 Task: Create in the project UniTech a sprint 'Scope Safari'.
Action: Mouse moved to (1340, 473)
Screenshot: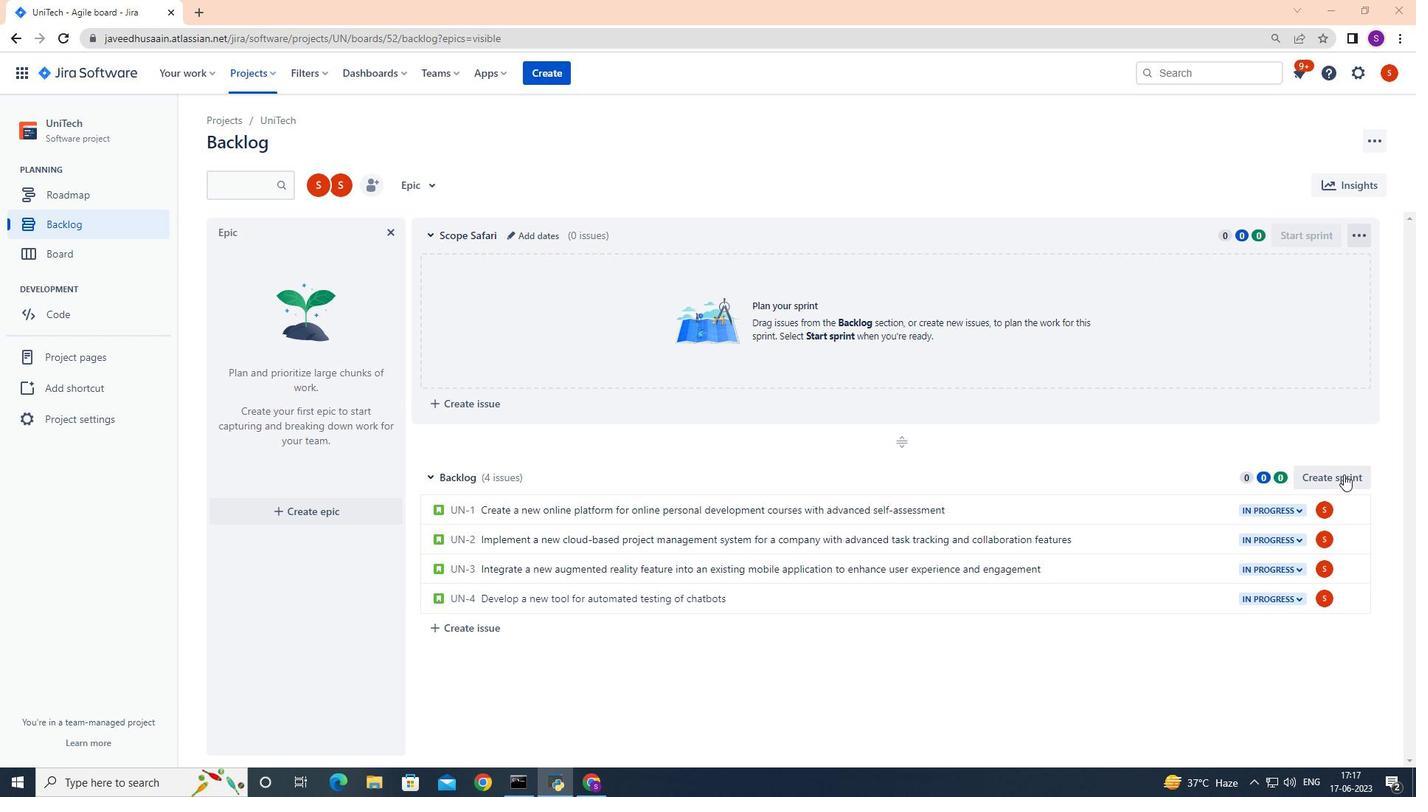
Action: Mouse pressed left at (1340, 473)
Screenshot: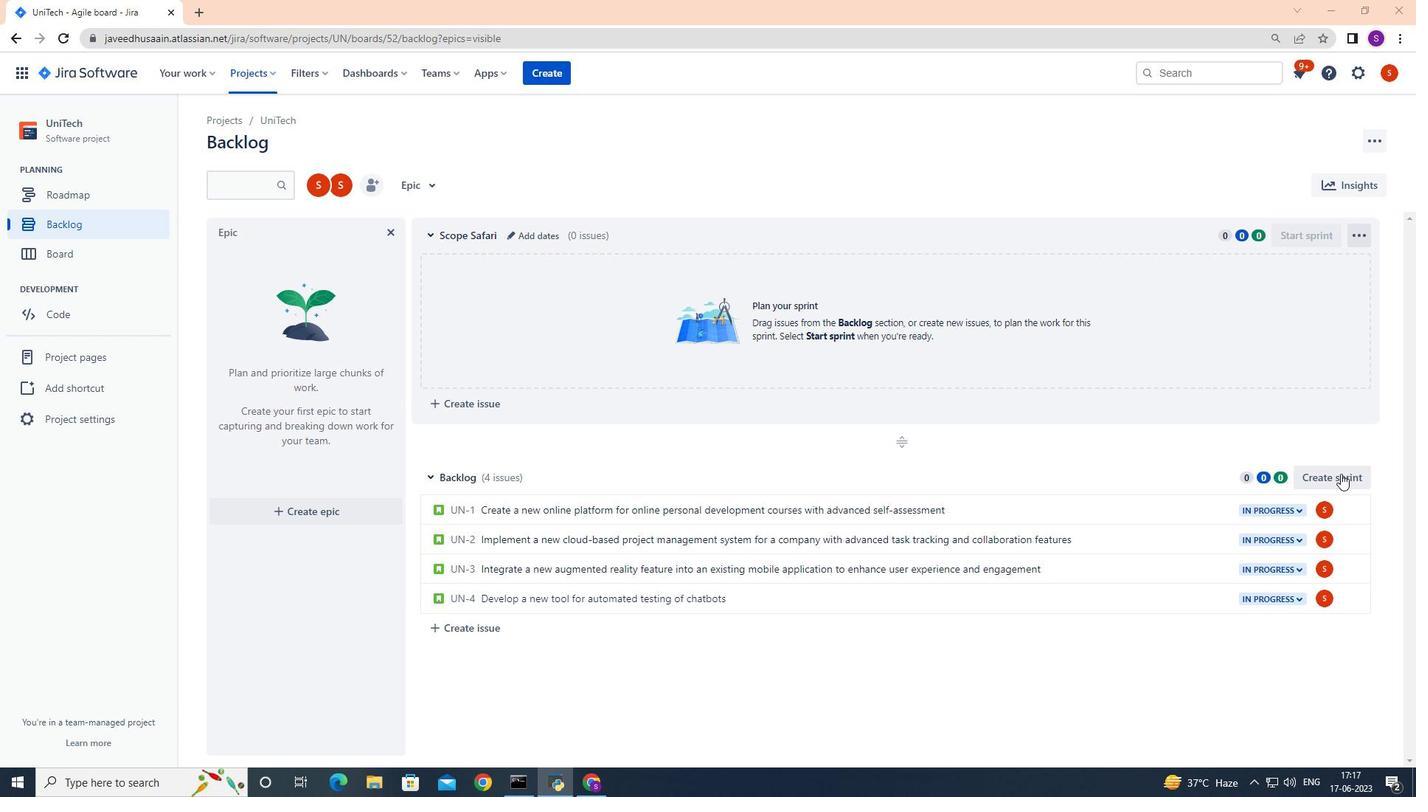 
Action: Mouse moved to (511, 478)
Screenshot: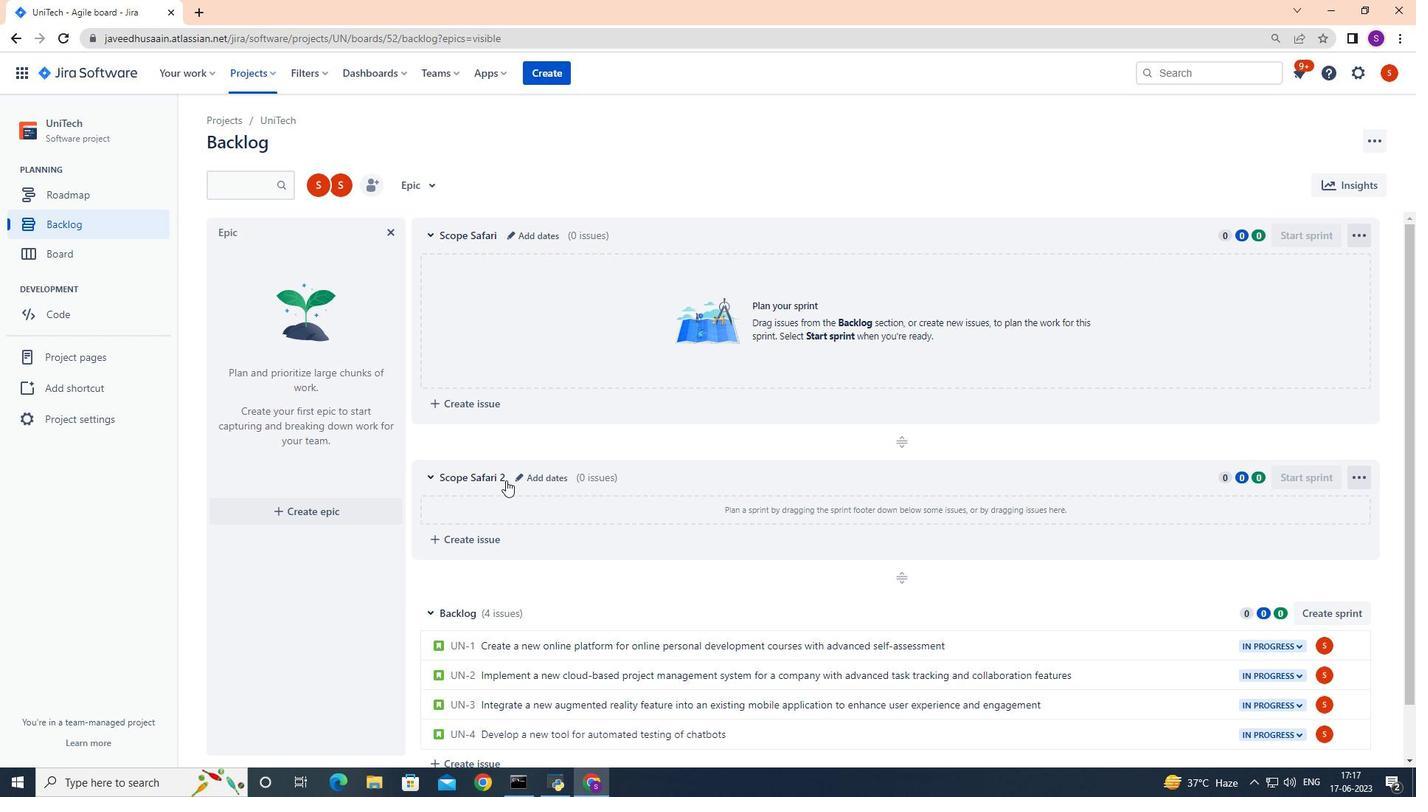 
Action: Mouse pressed left at (511, 478)
Screenshot: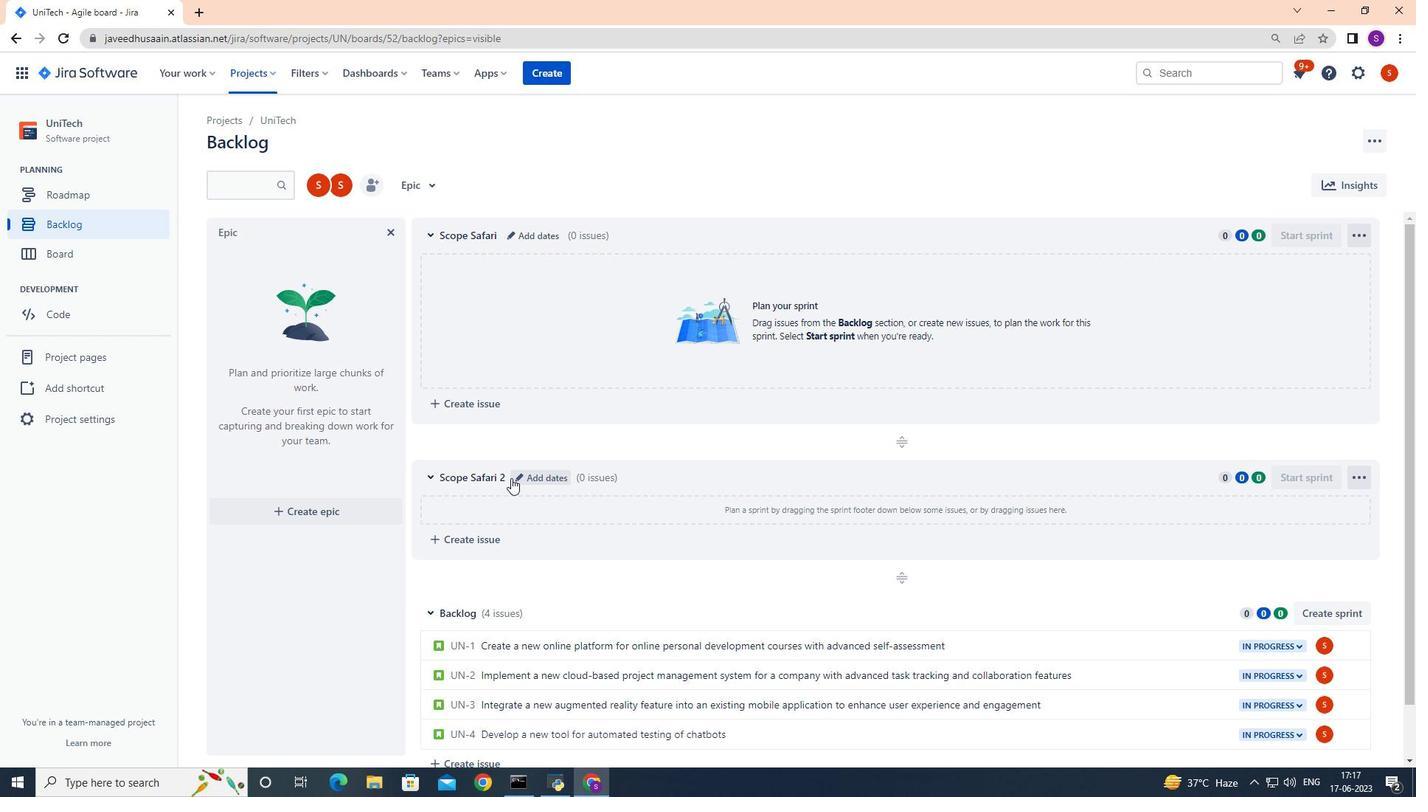 
Action: Mouse moved to (619, 180)
Screenshot: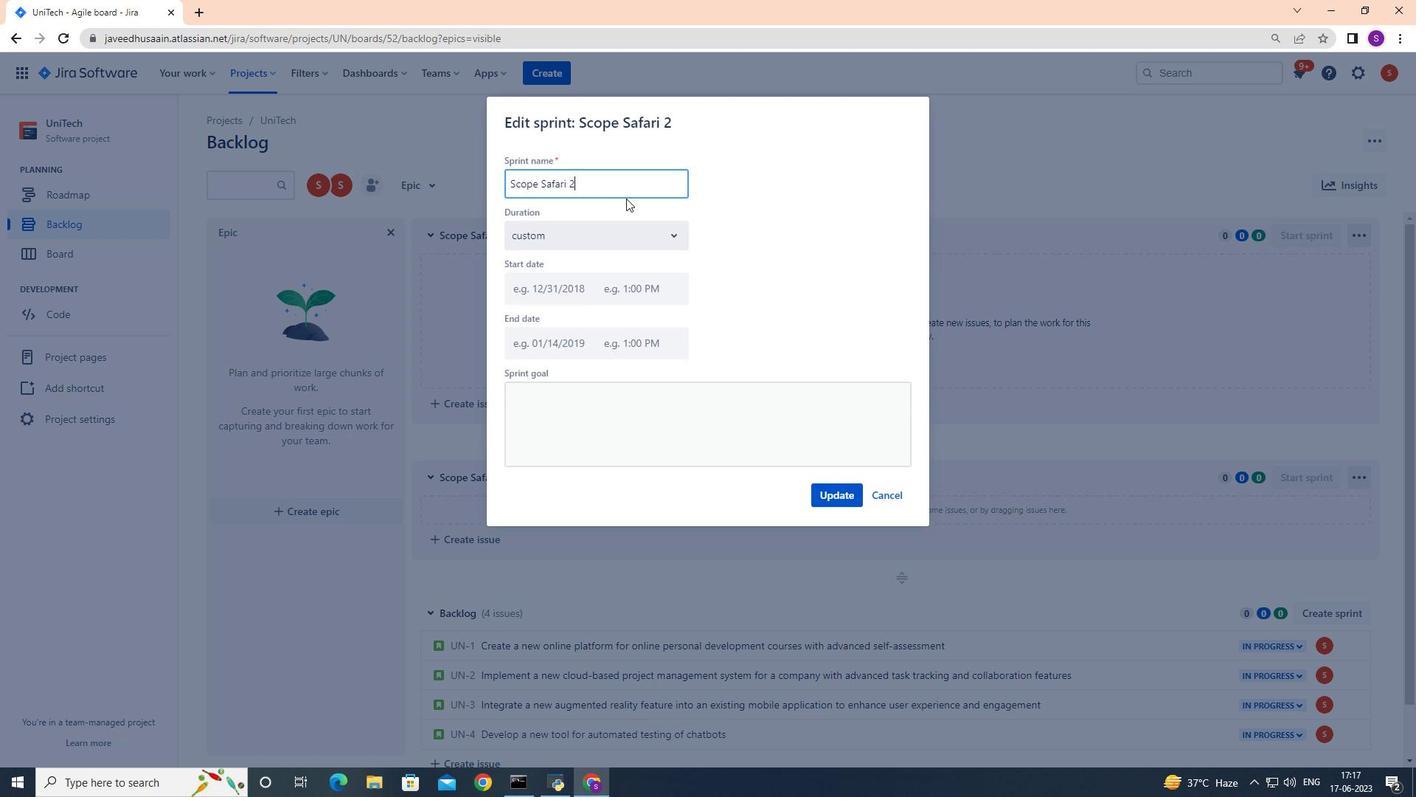 
Action: Mouse pressed left at (619, 180)
Screenshot: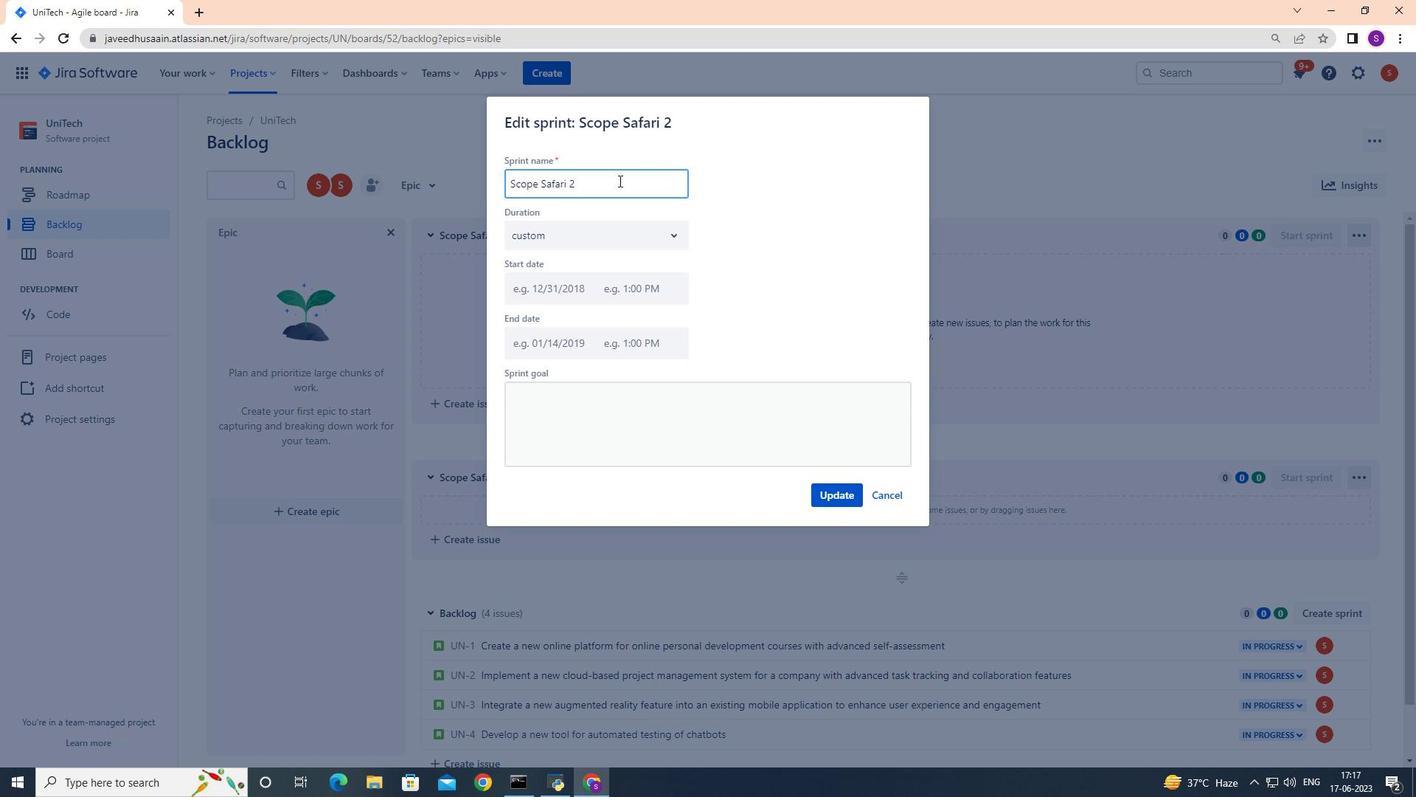 
Action: Key pressed <Key.backspace><Key.backspace><Key.backspace><Key.backspace><Key.backspace><Key.backspace><Key.backspace><Key.backspace><Key.backspace><Key.backspace><Key.backspace><Key.backspace><Key.backspace><Key.backspace><Key.backspace><Key.backspace><Key.backspace><Key.backspace><Key.backspace><Key.backspace><Key.backspace><Key.backspace><Key.shift>Scope<Key.space><Key.shift>Safari
Screenshot: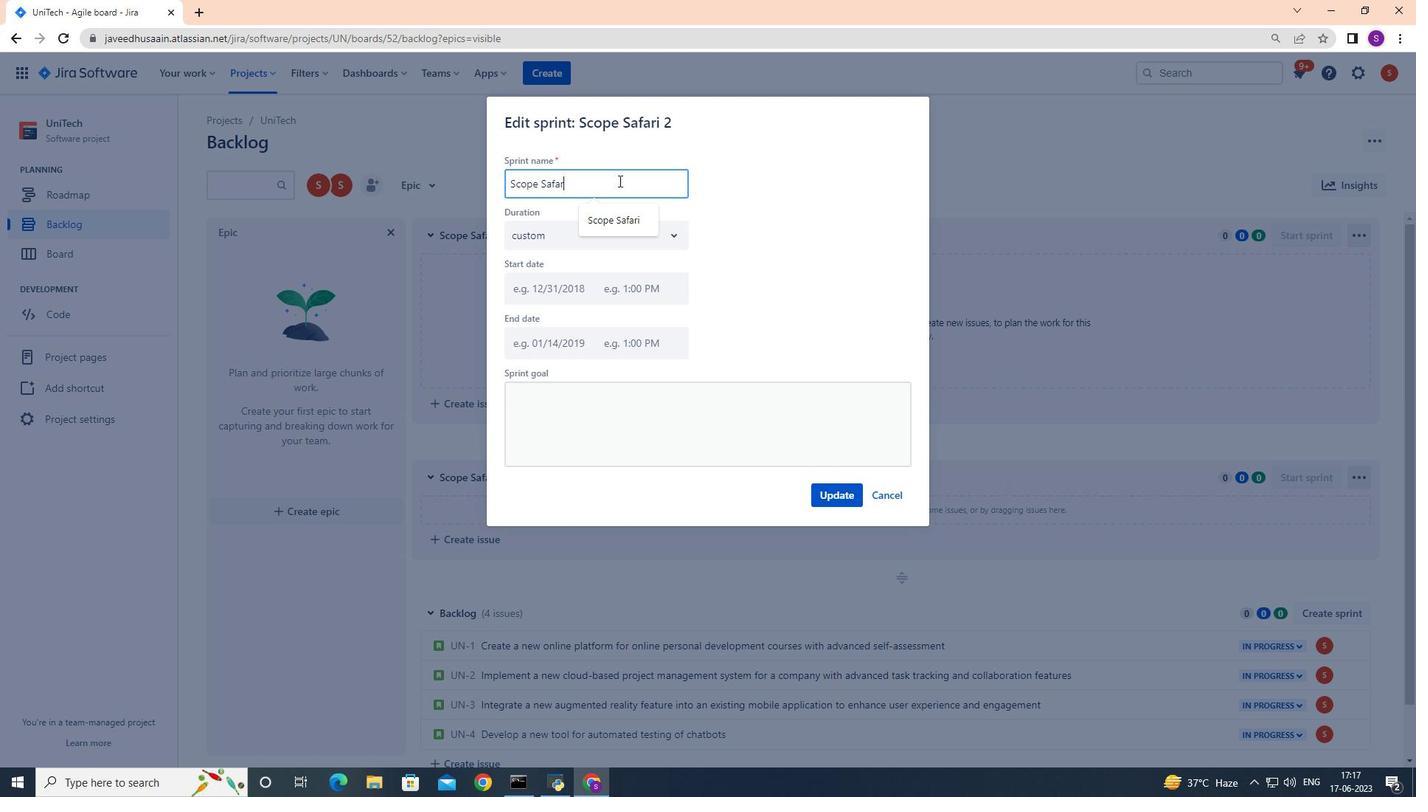 
Action: Mouse moved to (822, 498)
Screenshot: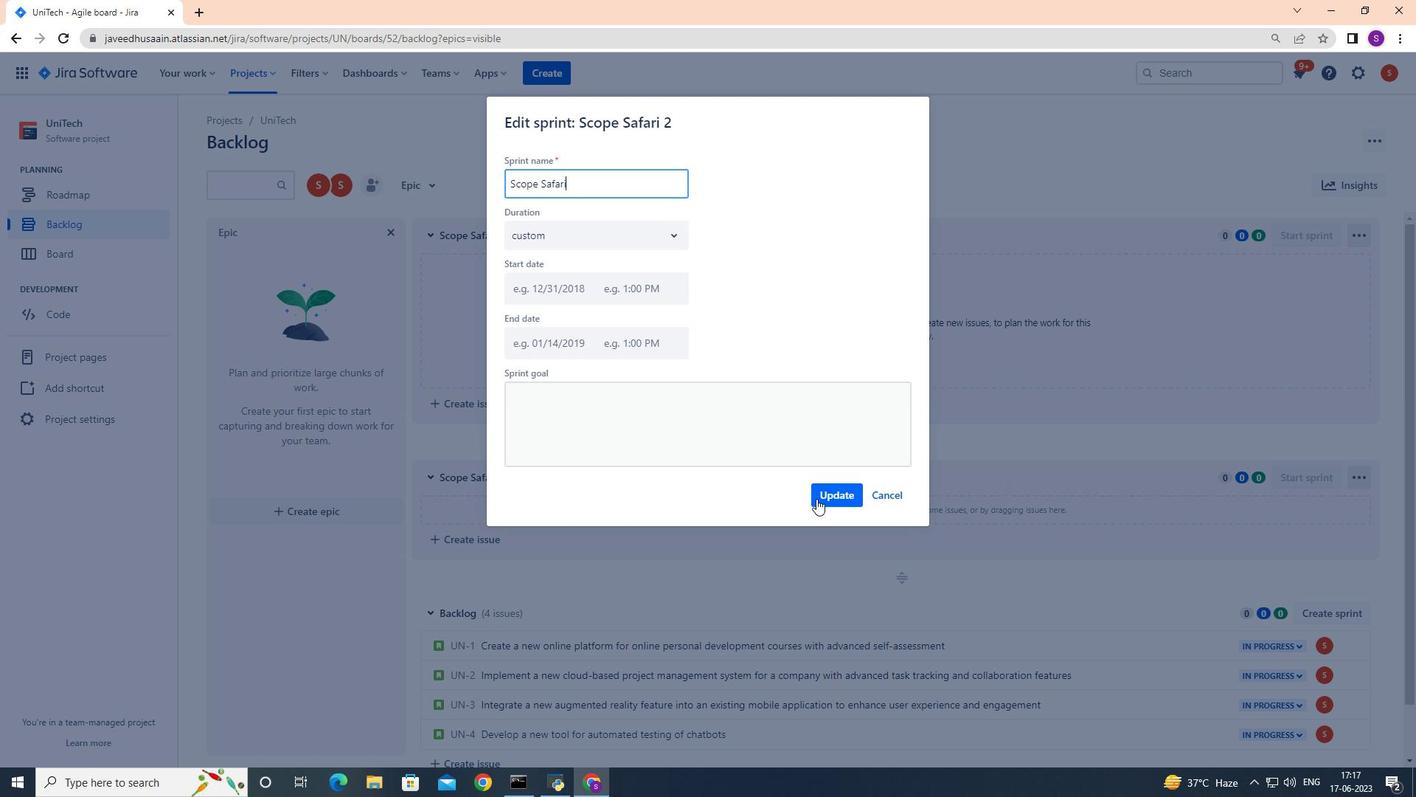 
Action: Mouse pressed left at (822, 498)
Screenshot: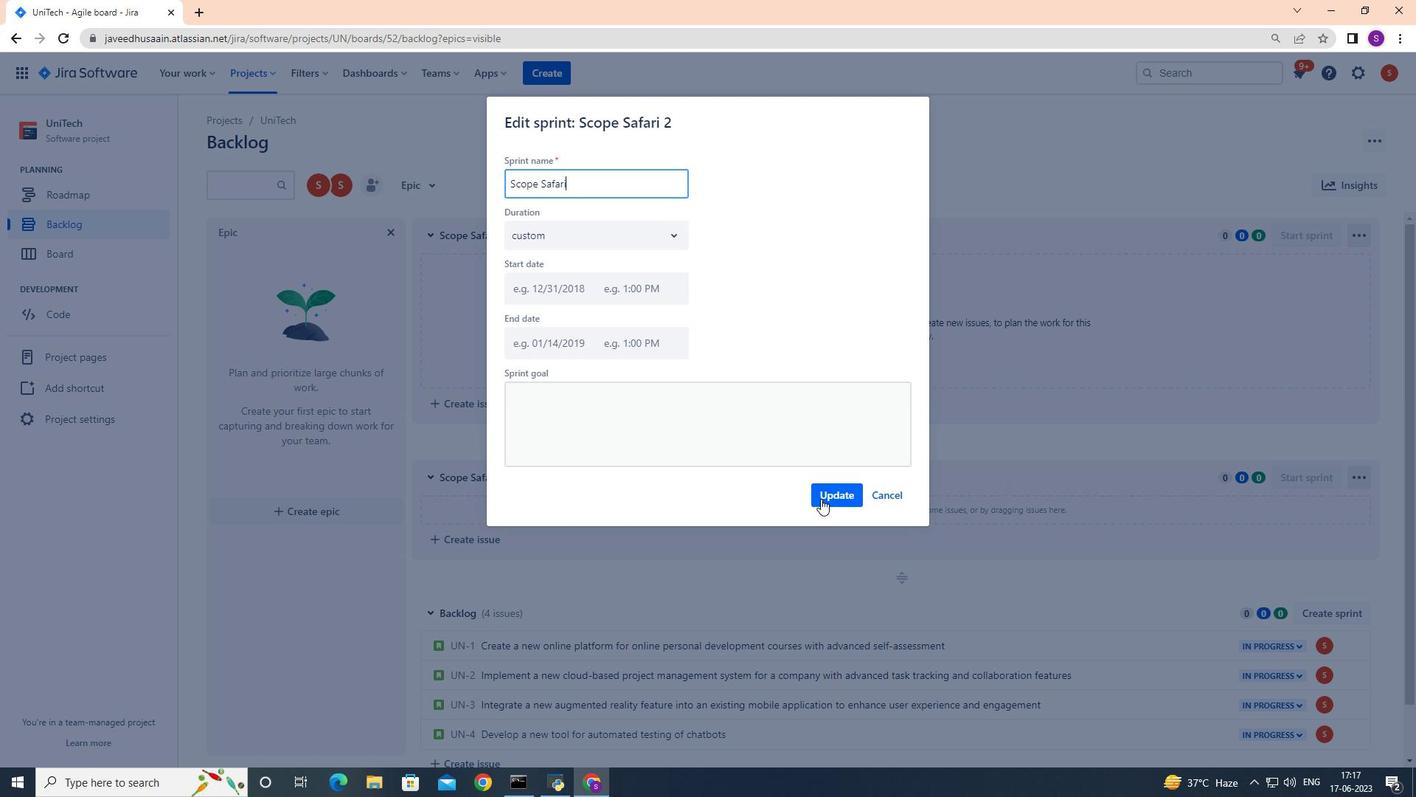 
